 Task: Search one way flight ticket for 3 adults in first from Ponce: Mercedita Airport to Indianapolis: Indianapolis International Airport on 8-5-2023. Choice of flights is Alaska. Number of bags: 1 carry on bag. Price is upto 55000. Outbound departure time preference is 4:15.
Action: Mouse moved to (286, 244)
Screenshot: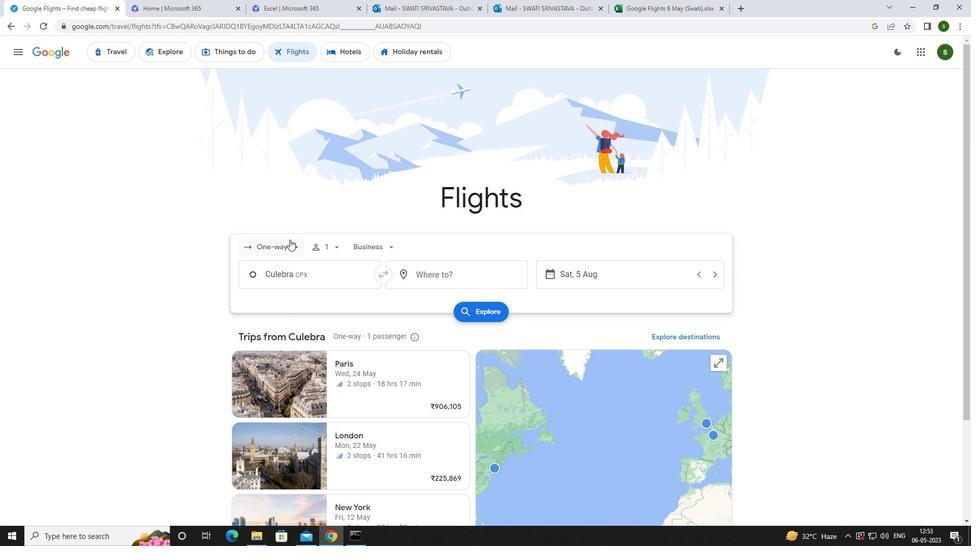 
Action: Mouse pressed left at (286, 244)
Screenshot: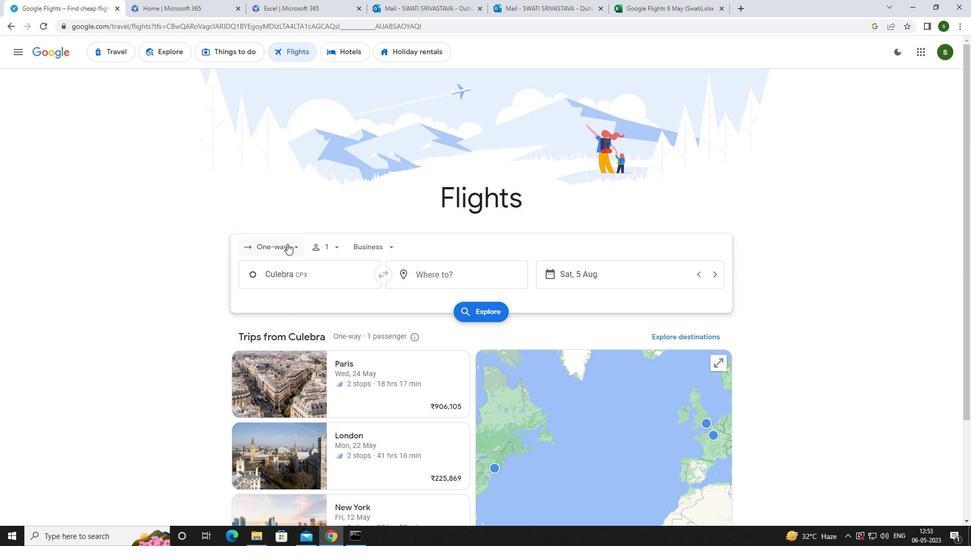 
Action: Mouse moved to (286, 295)
Screenshot: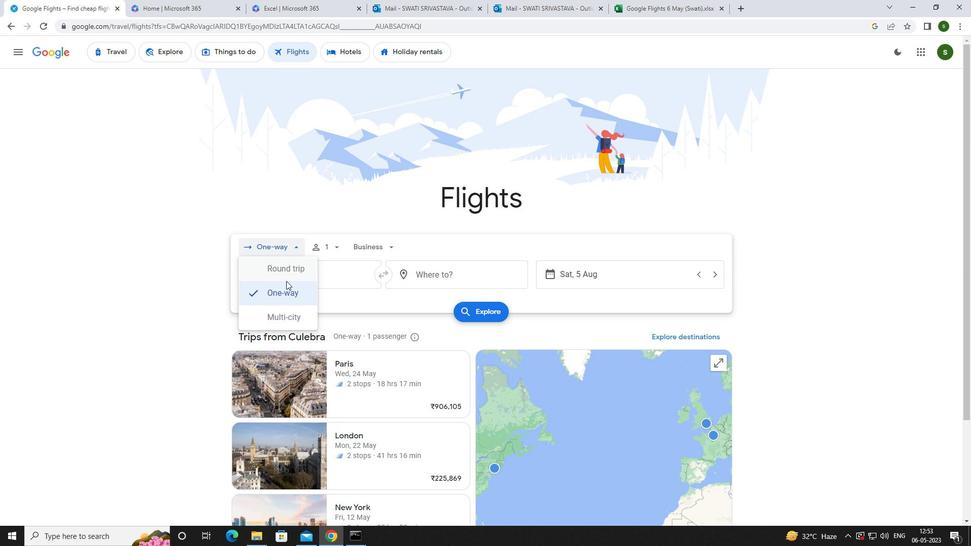 
Action: Mouse pressed left at (286, 295)
Screenshot: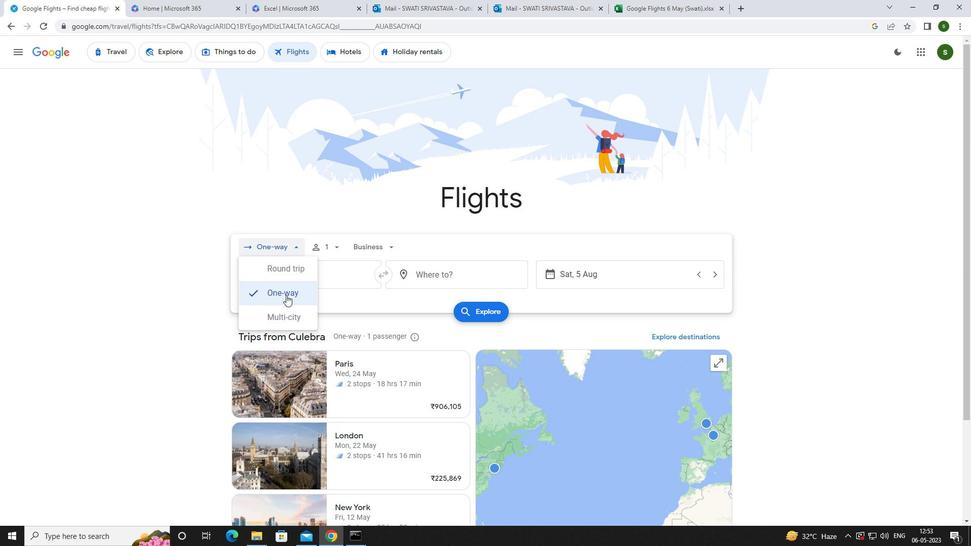 
Action: Mouse moved to (331, 247)
Screenshot: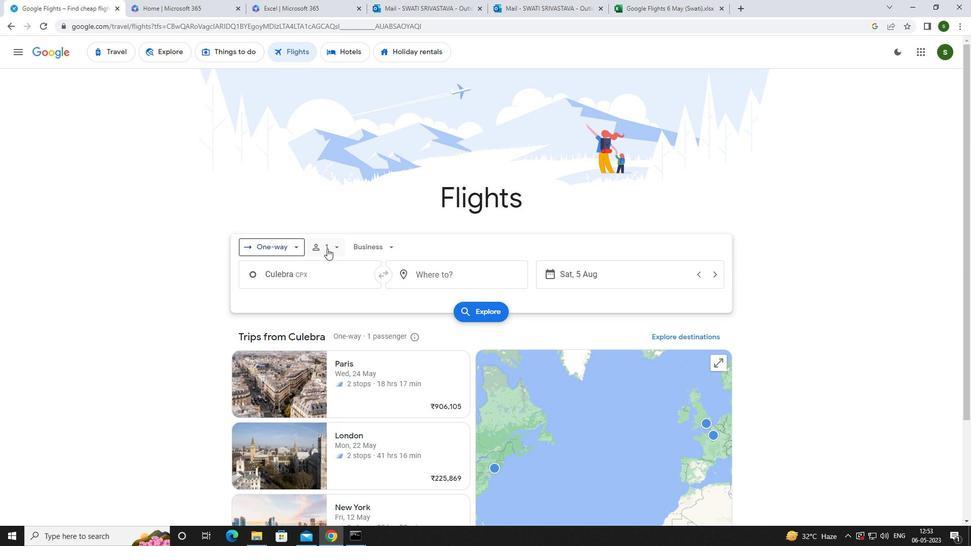 
Action: Mouse pressed left at (331, 247)
Screenshot: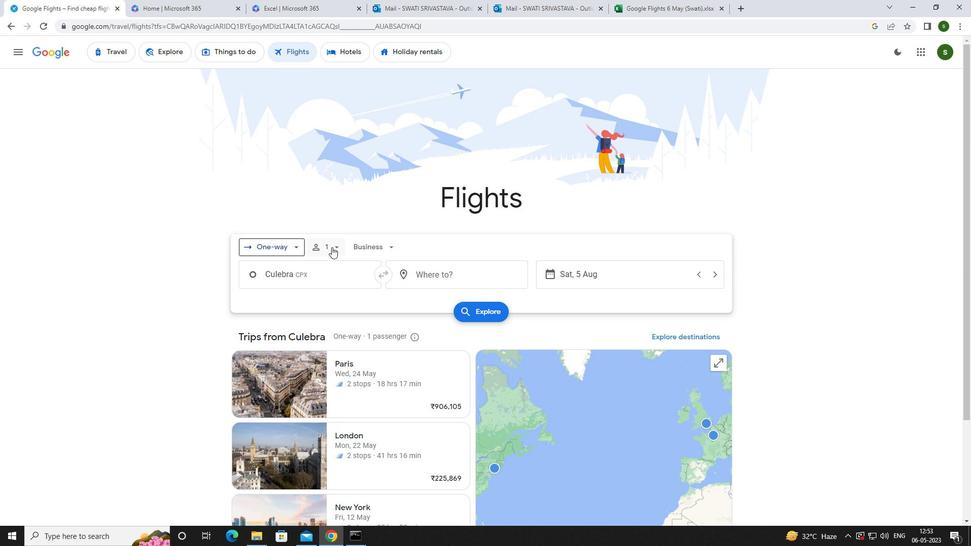 
Action: Mouse moved to (411, 271)
Screenshot: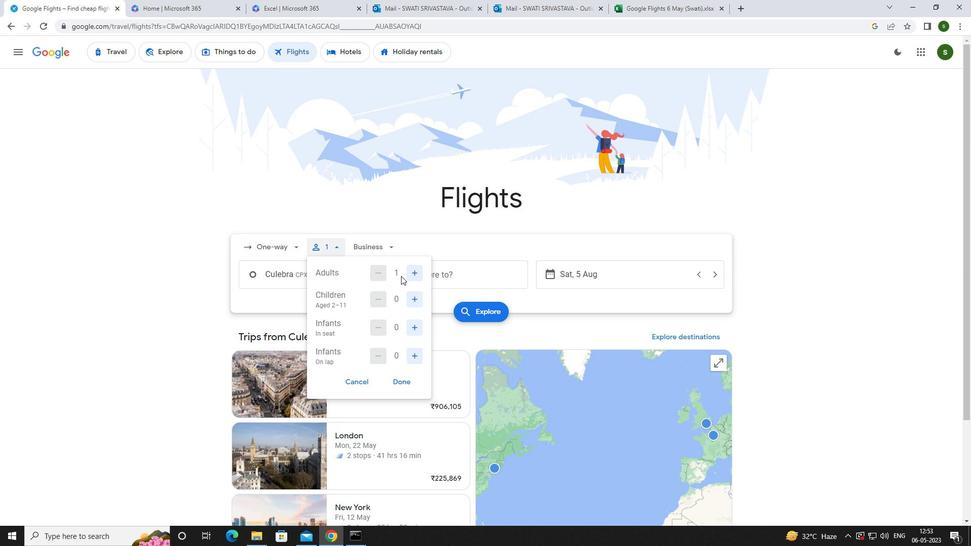 
Action: Mouse pressed left at (411, 271)
Screenshot: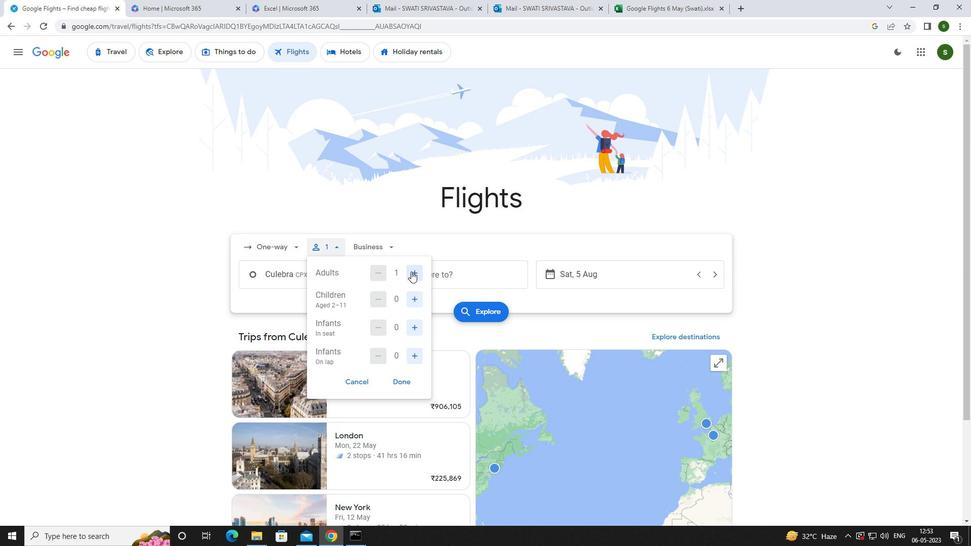 
Action: Mouse pressed left at (411, 271)
Screenshot: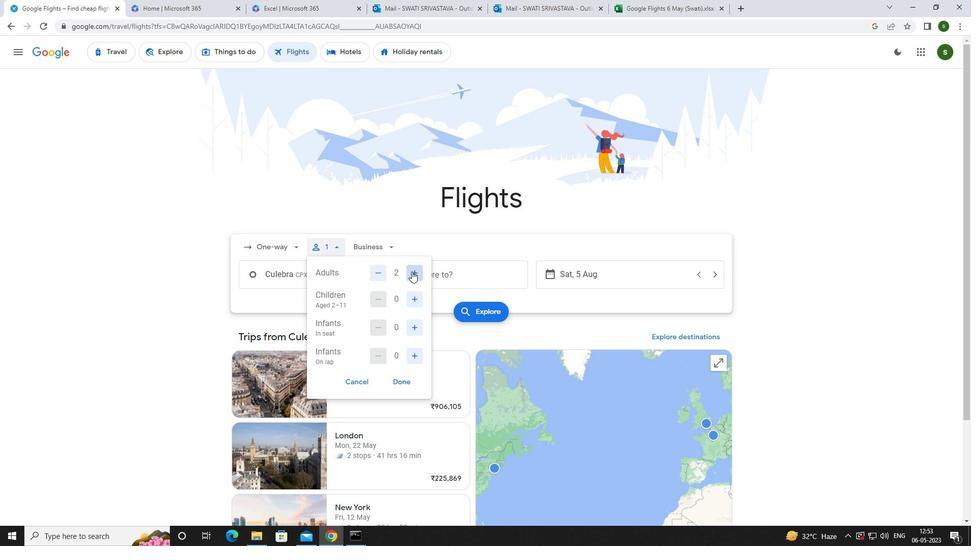 
Action: Mouse moved to (383, 246)
Screenshot: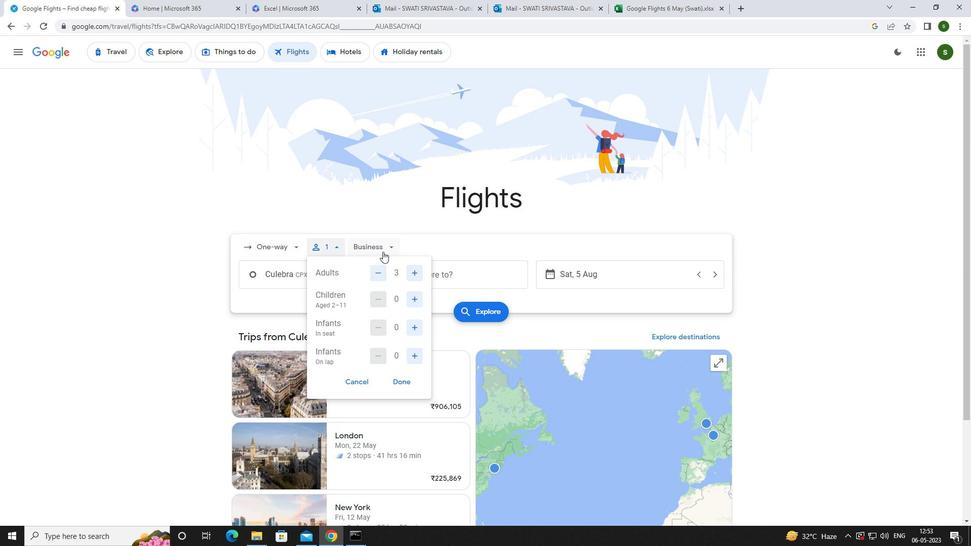 
Action: Mouse pressed left at (383, 246)
Screenshot: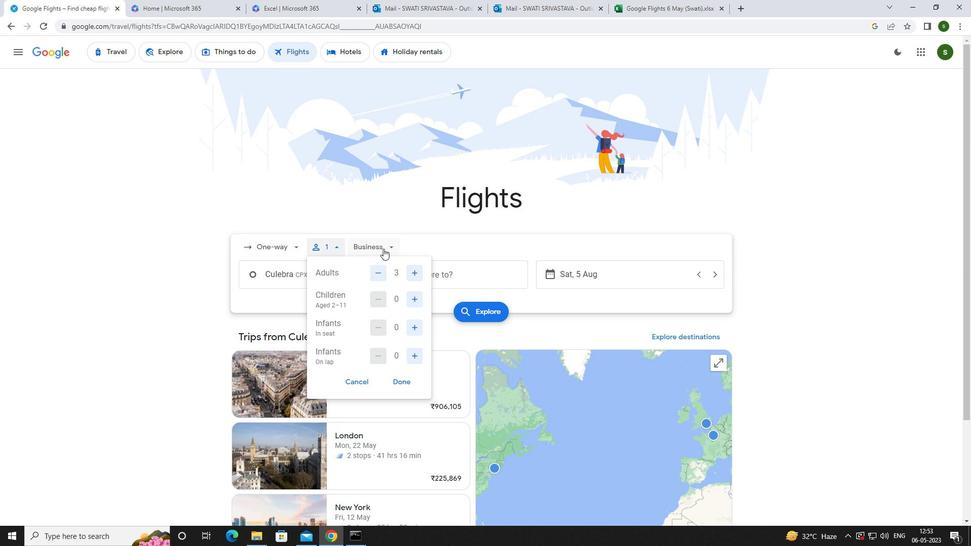 
Action: Mouse moved to (390, 340)
Screenshot: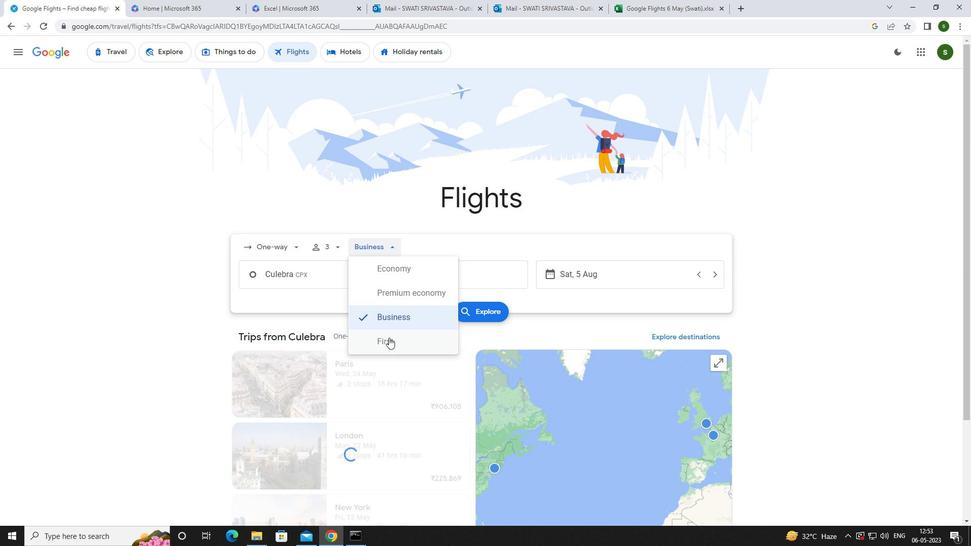 
Action: Mouse pressed left at (390, 340)
Screenshot: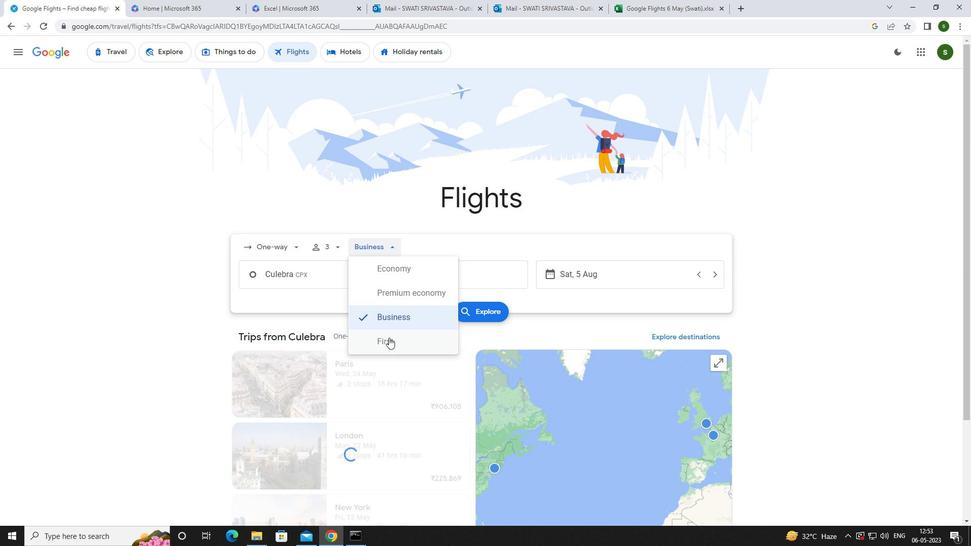 
Action: Mouse moved to (352, 278)
Screenshot: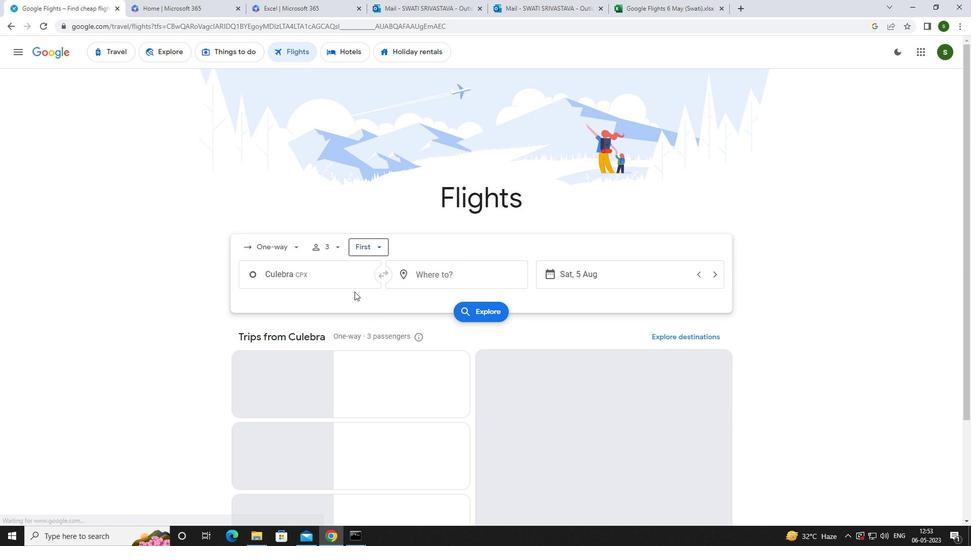 
Action: Mouse pressed left at (352, 278)
Screenshot: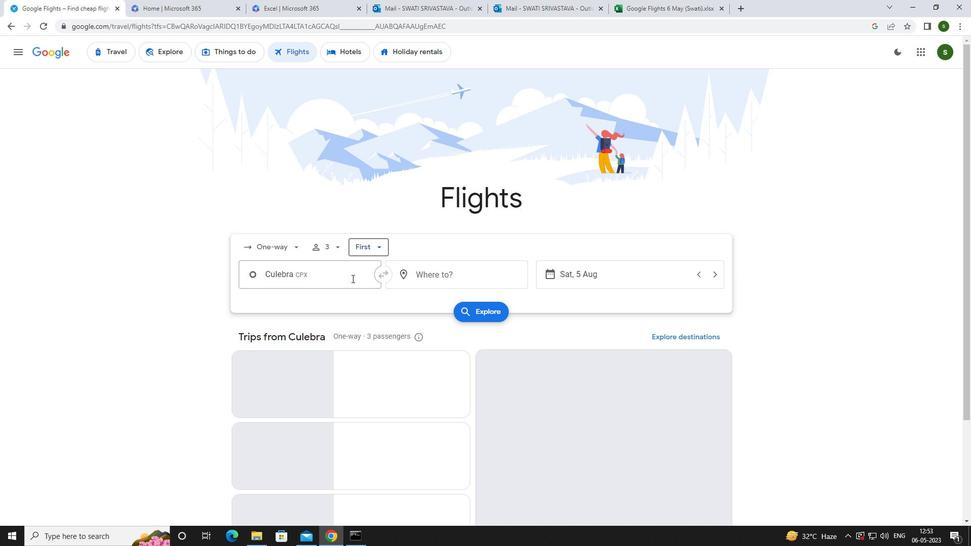 
Action: Key pressed <Key.caps_lock>
Screenshot: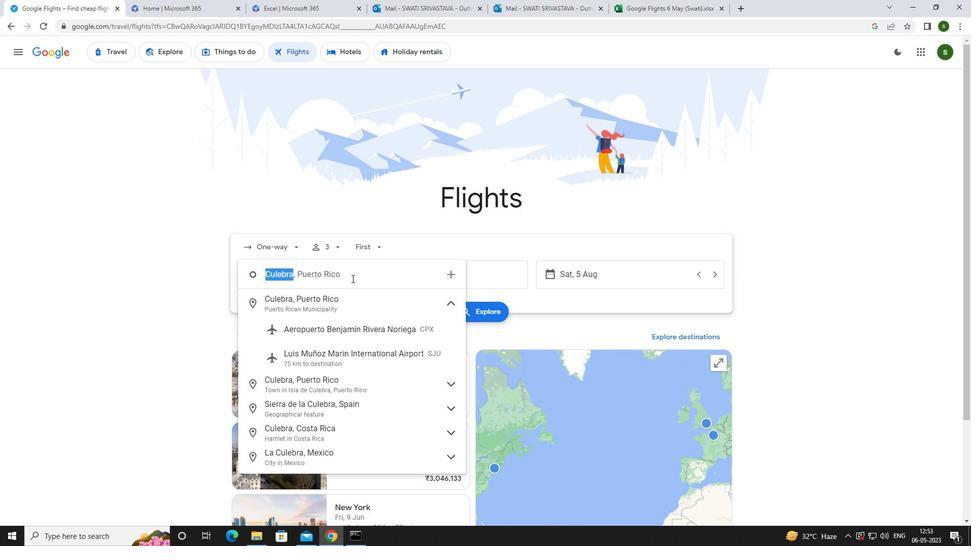 
Action: Mouse moved to (352, 278)
Screenshot: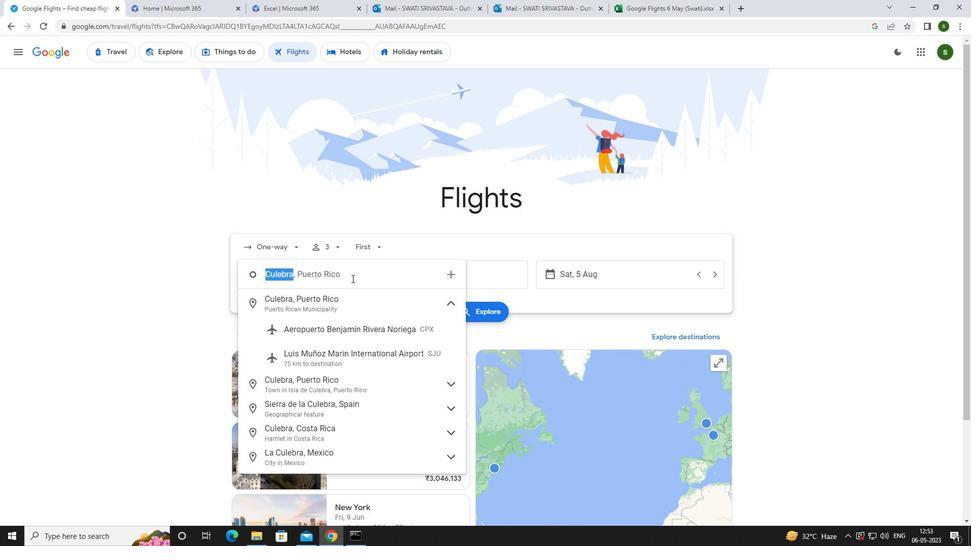 
Action: Key pressed p<Key.caps_lock>Once
Screenshot: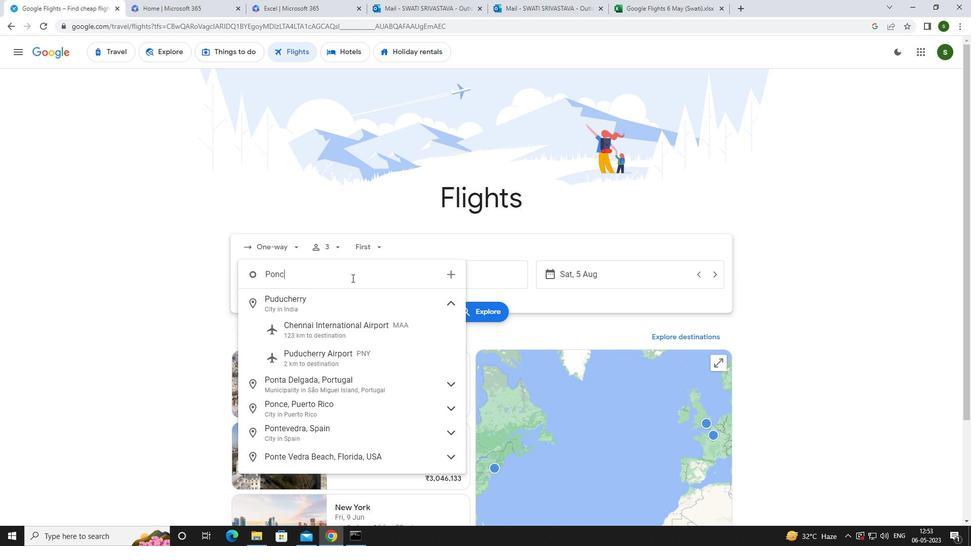 
Action: Mouse moved to (363, 357)
Screenshot: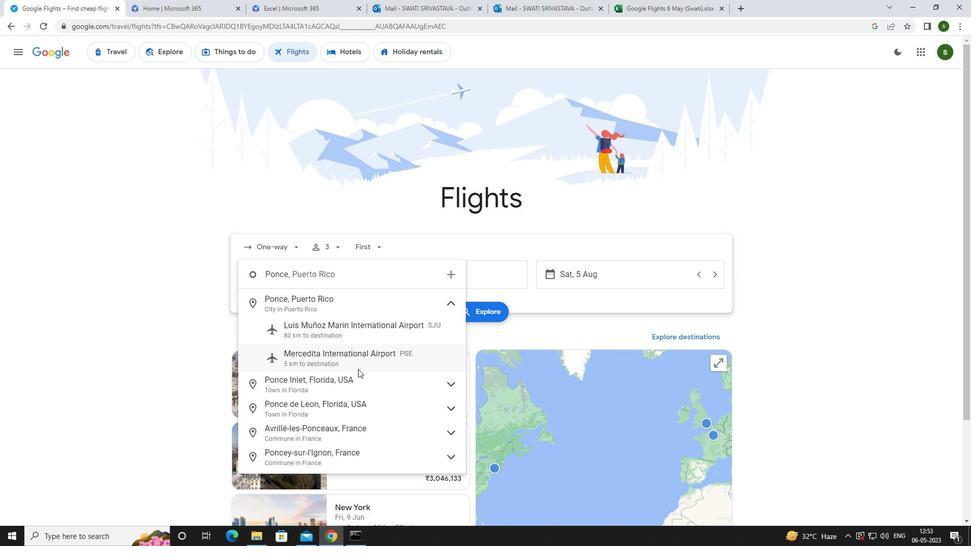 
Action: Mouse pressed left at (363, 357)
Screenshot: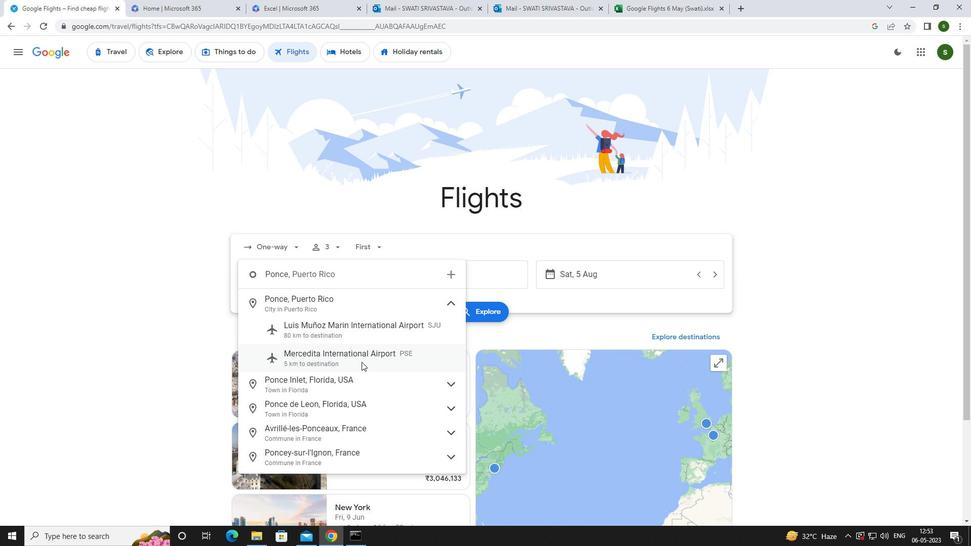 
Action: Mouse moved to (471, 279)
Screenshot: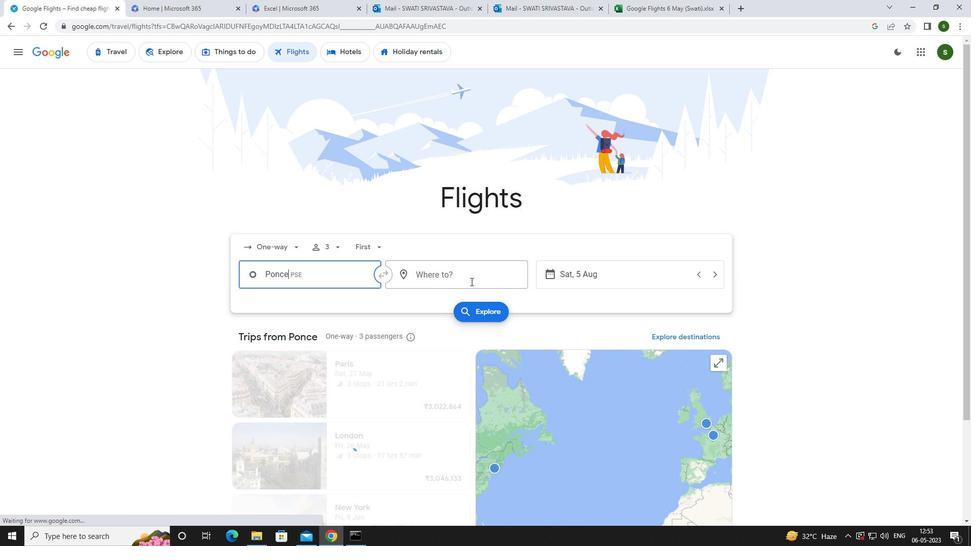 
Action: Mouse pressed left at (471, 279)
Screenshot: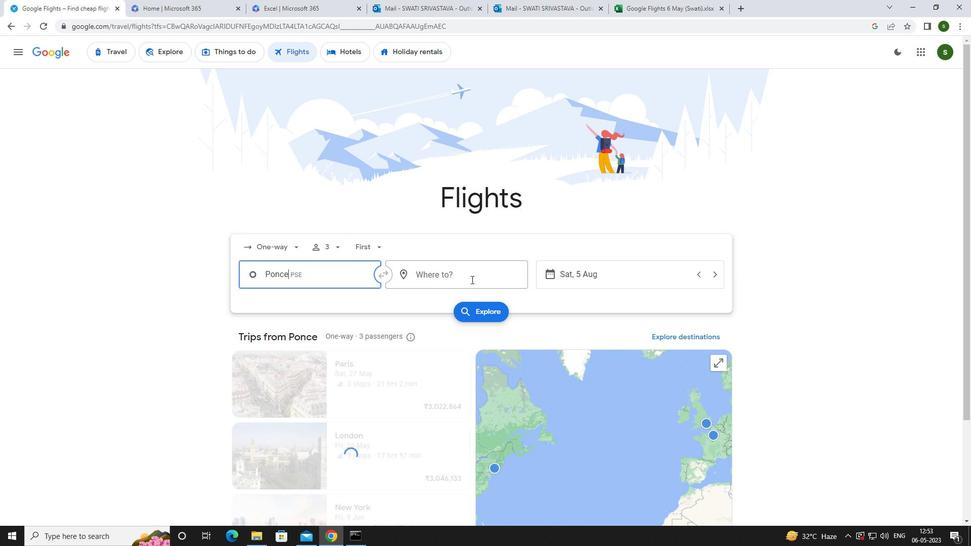 
Action: Mouse moved to (471, 279)
Screenshot: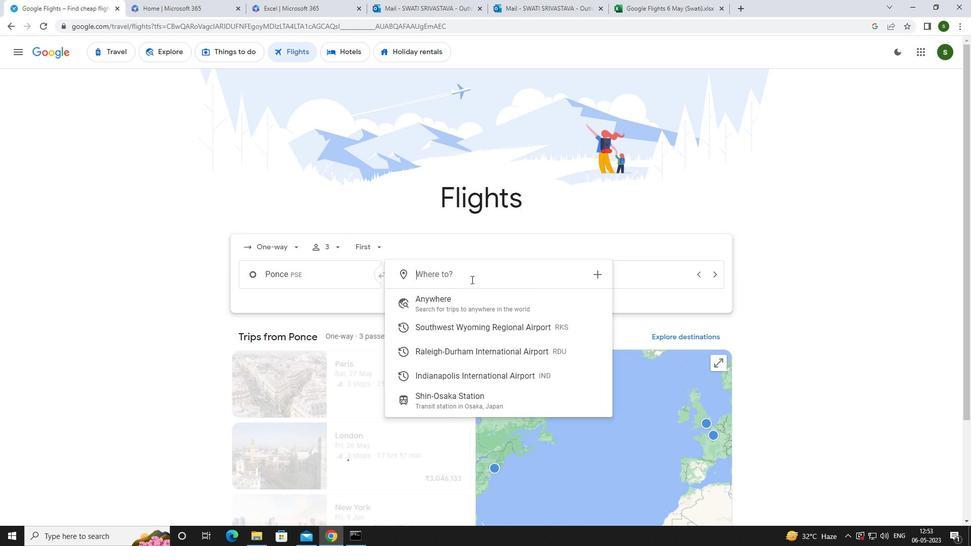 
Action: Key pressed <Key.caps_lock>i<Key.caps_lock>ndianapol
Screenshot: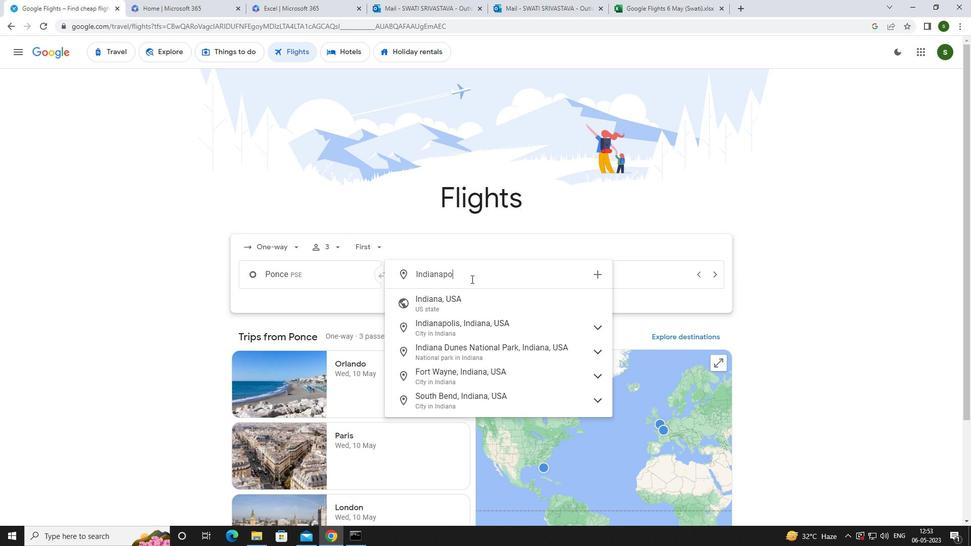 
Action: Mouse moved to (475, 326)
Screenshot: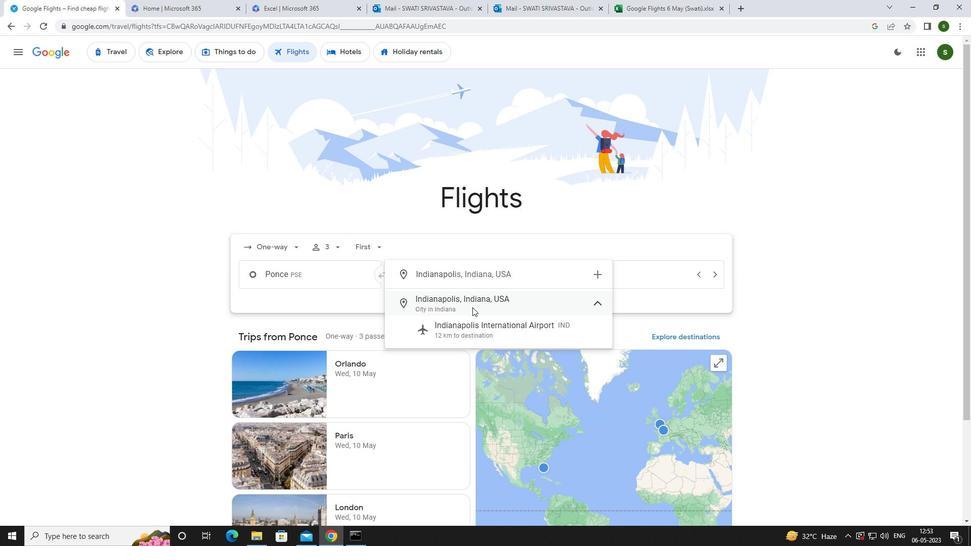 
Action: Mouse pressed left at (475, 326)
Screenshot: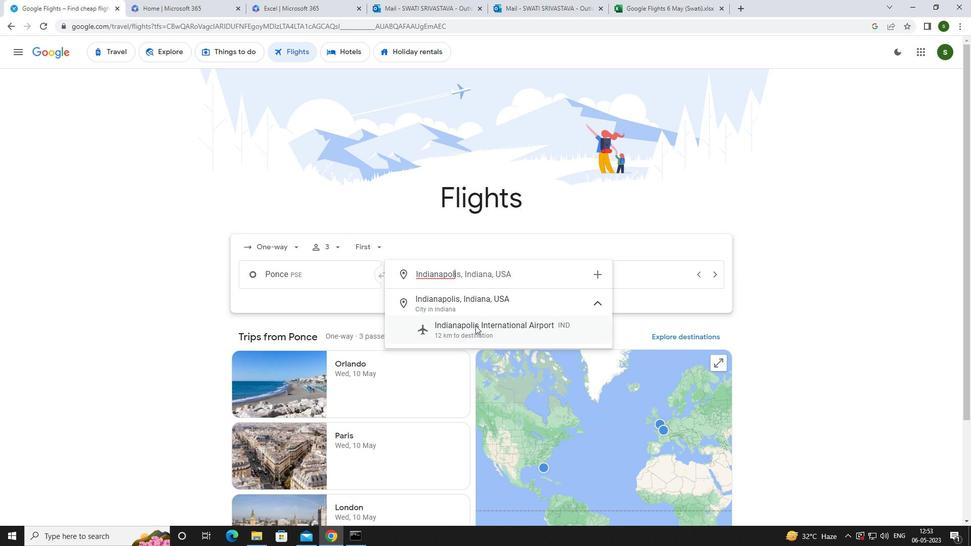 
Action: Mouse moved to (603, 280)
Screenshot: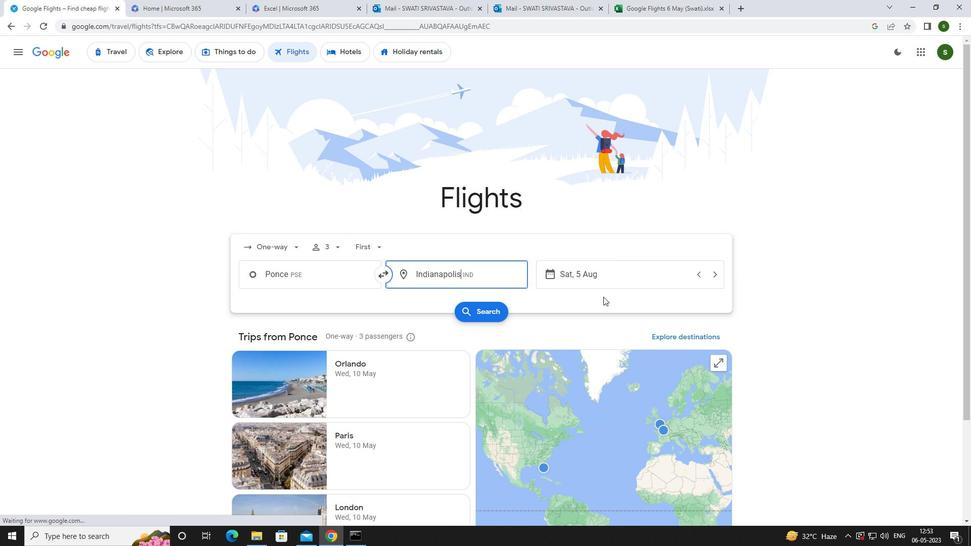 
Action: Mouse pressed left at (603, 280)
Screenshot: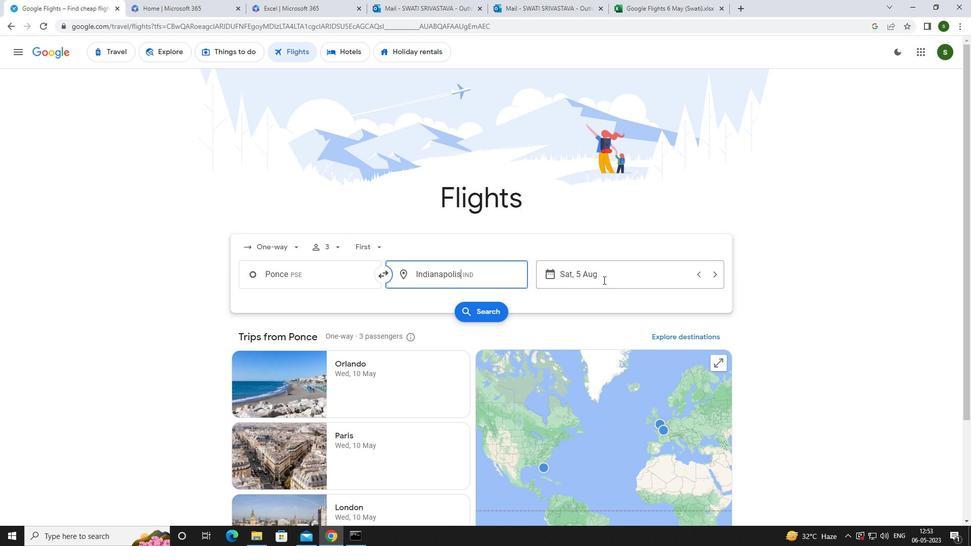 
Action: Mouse moved to (508, 337)
Screenshot: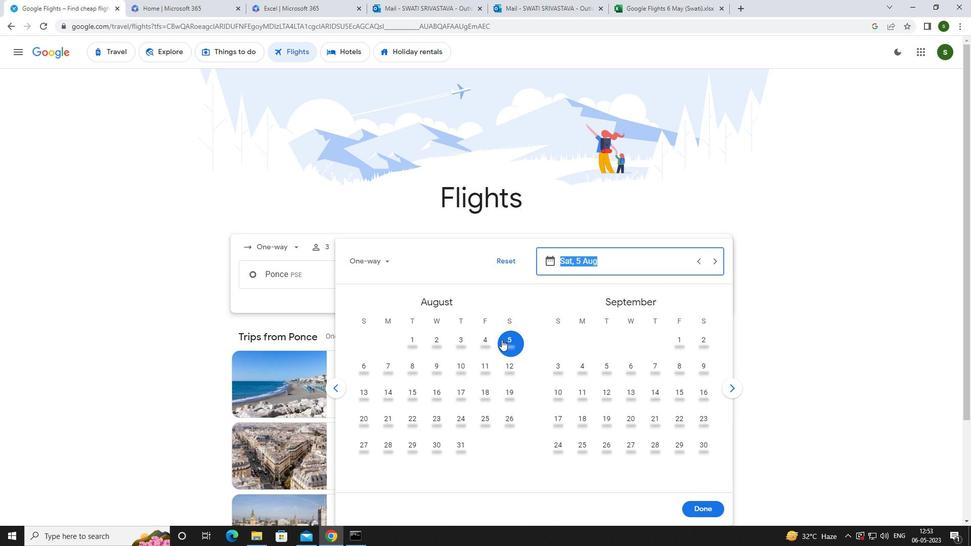 
Action: Mouse pressed left at (508, 337)
Screenshot: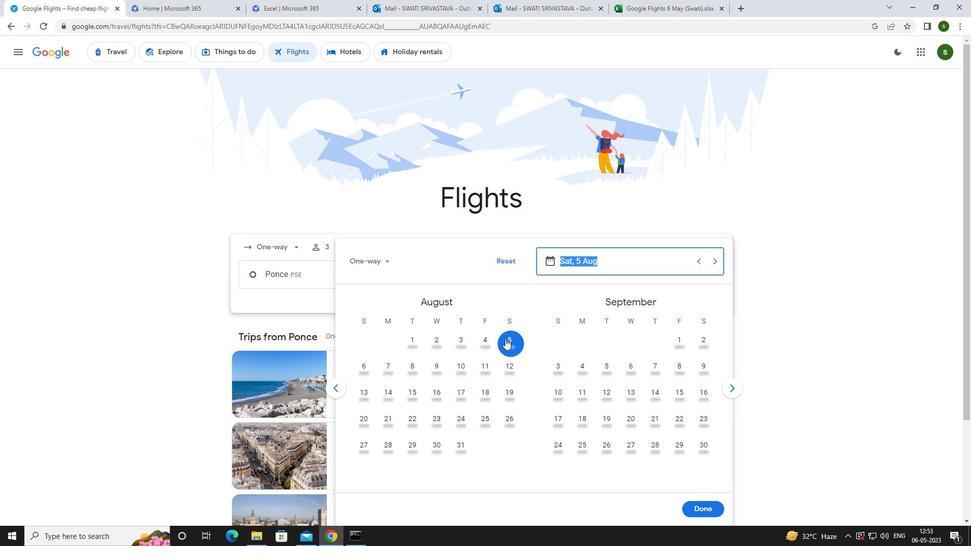 
Action: Mouse moved to (686, 508)
Screenshot: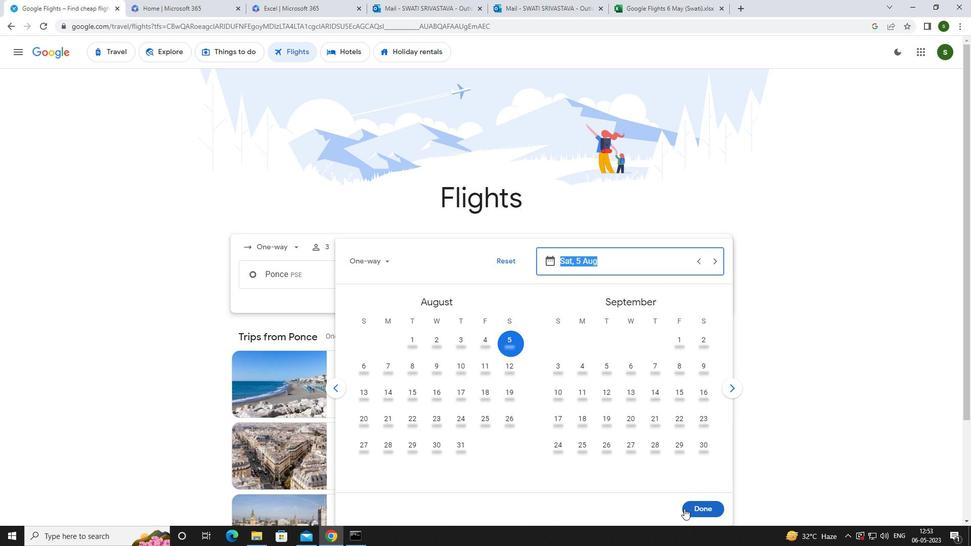
Action: Mouse pressed left at (686, 508)
Screenshot: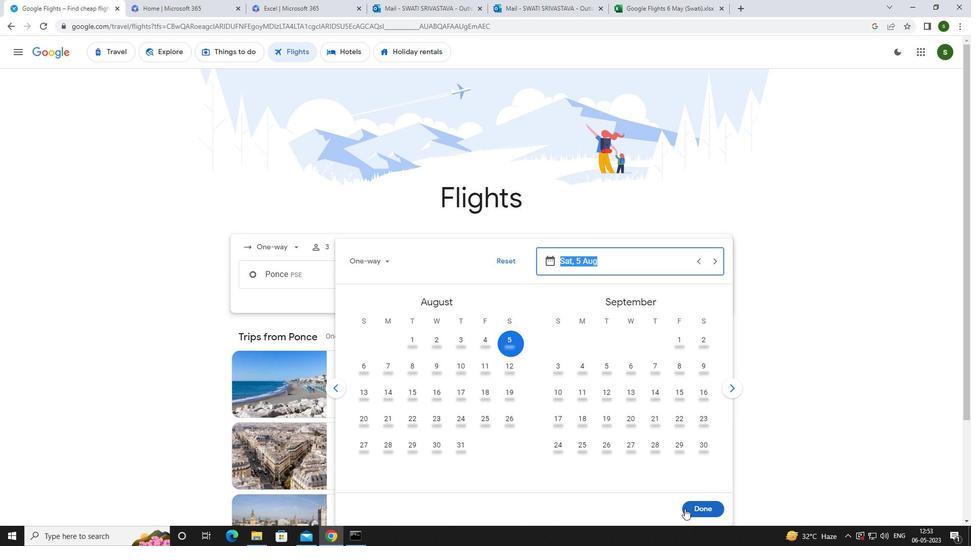 
Action: Mouse moved to (464, 302)
Screenshot: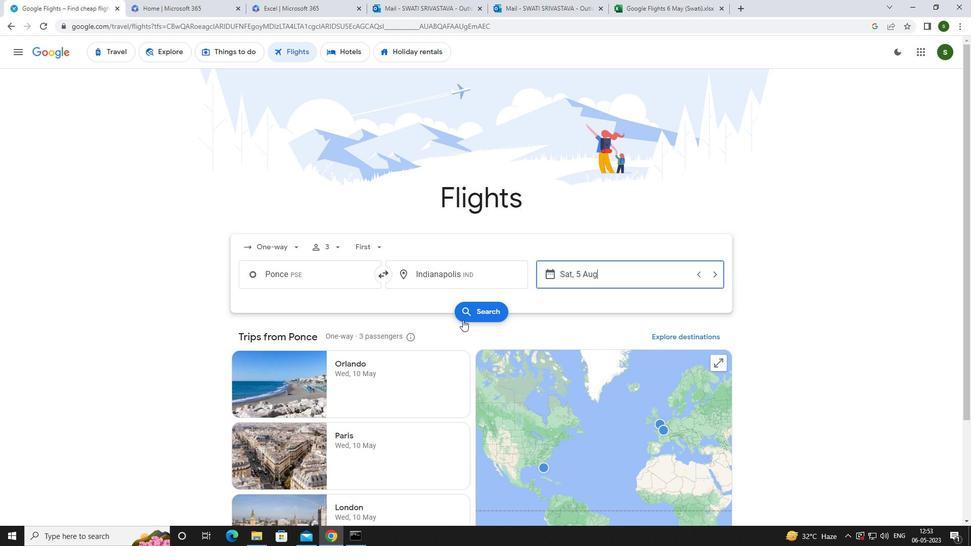 
Action: Mouse pressed left at (464, 302)
Screenshot: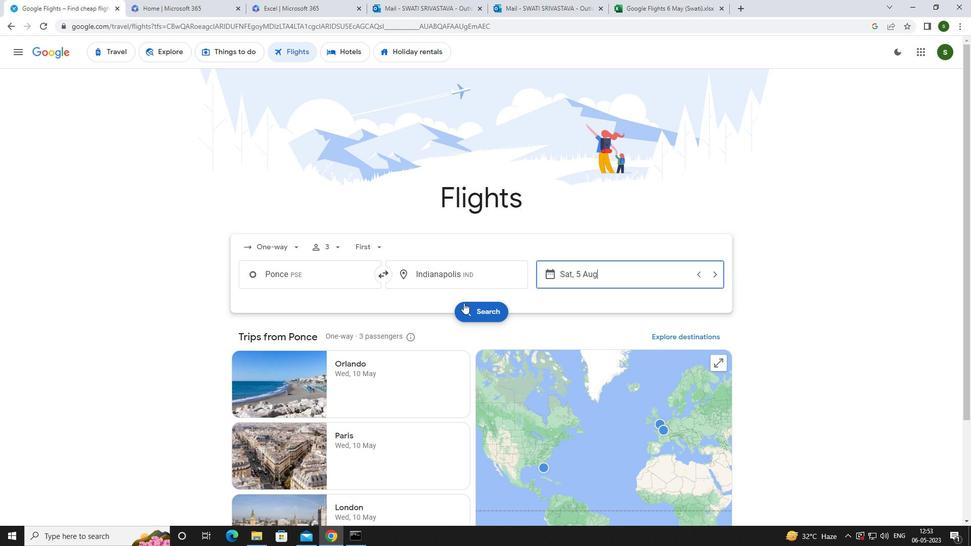 
Action: Mouse moved to (253, 142)
Screenshot: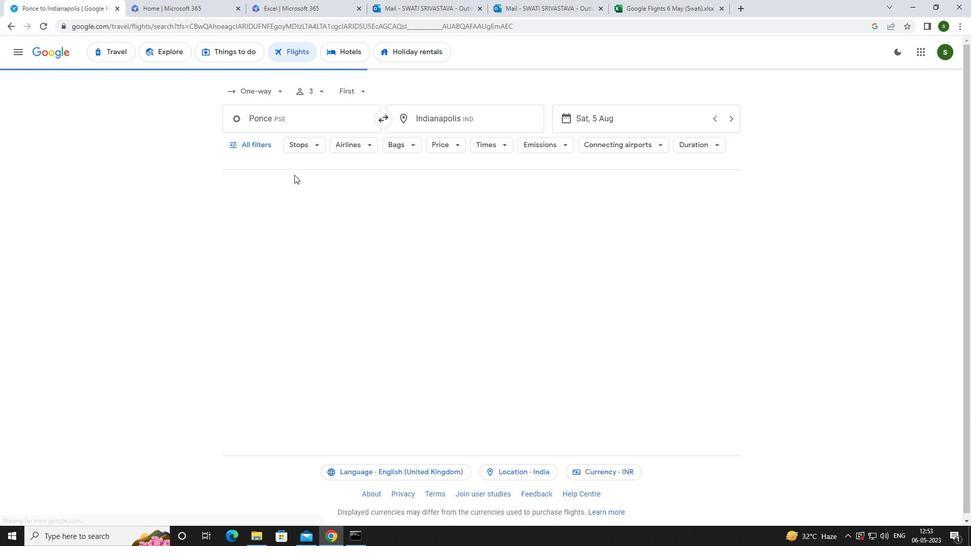 
Action: Mouse pressed left at (253, 142)
Screenshot: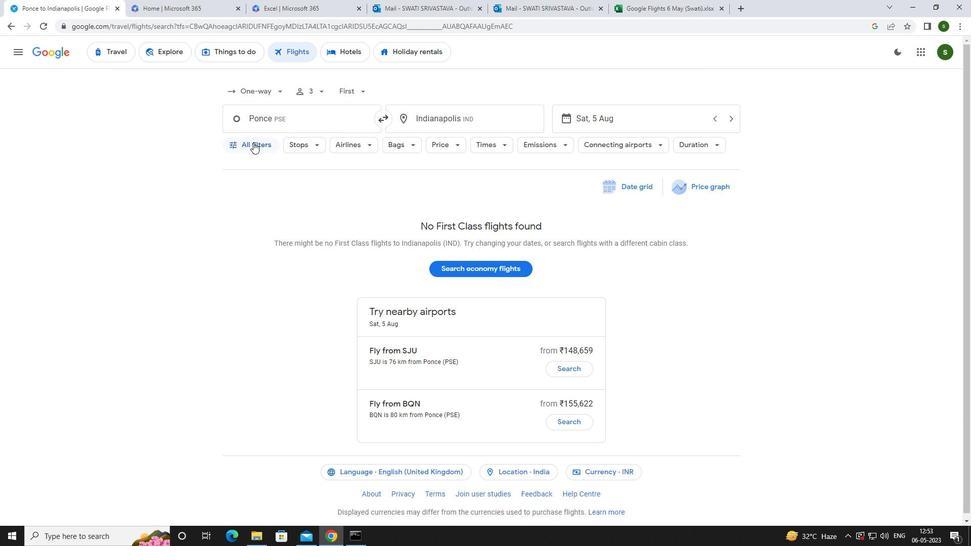 
Action: Mouse moved to (375, 359)
Screenshot: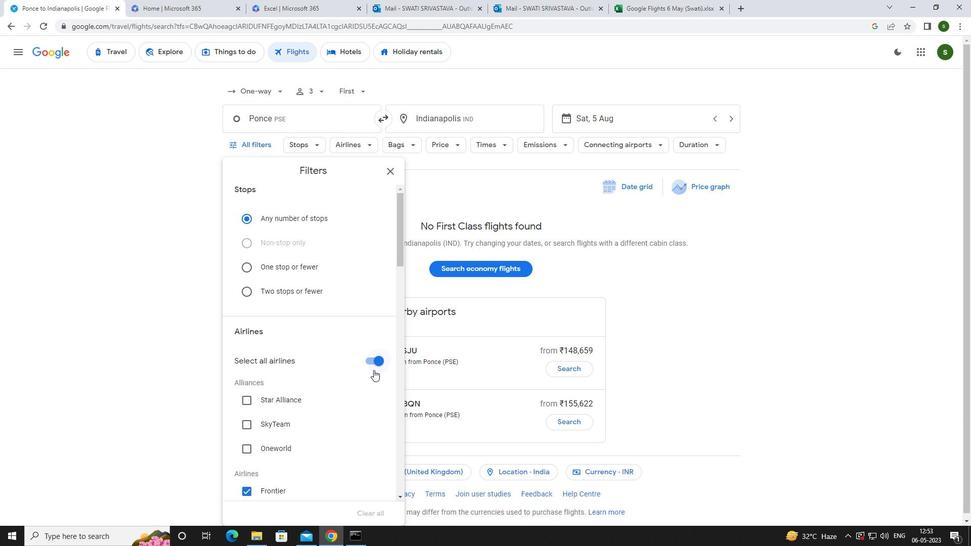 
Action: Mouse pressed left at (375, 359)
Screenshot: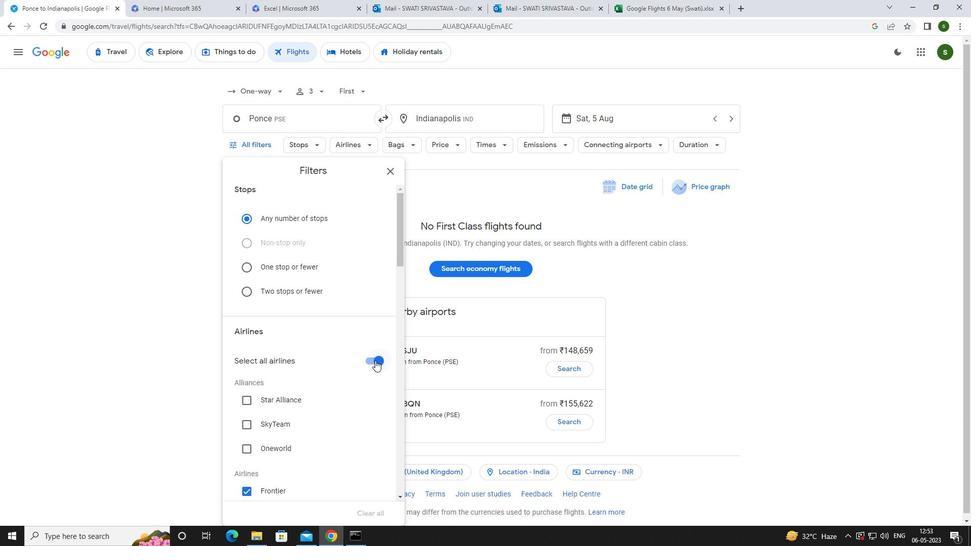 
Action: Mouse moved to (335, 354)
Screenshot: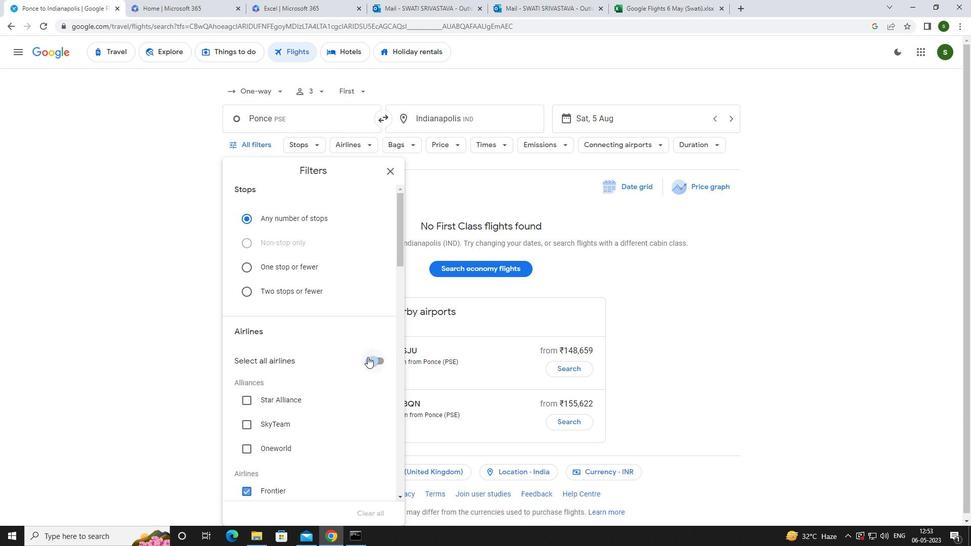 
Action: Mouse scrolled (335, 354) with delta (0, 0)
Screenshot: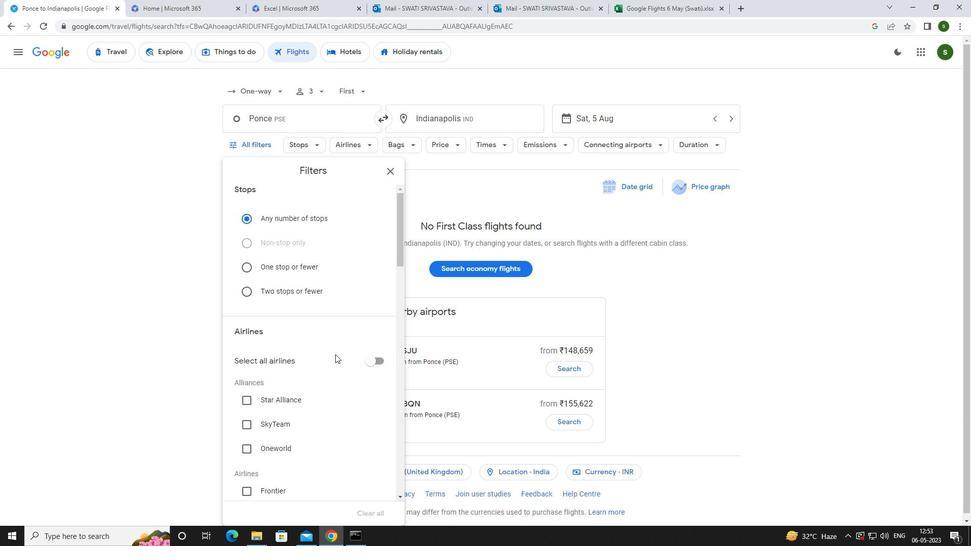
Action: Mouse scrolled (335, 354) with delta (0, 0)
Screenshot: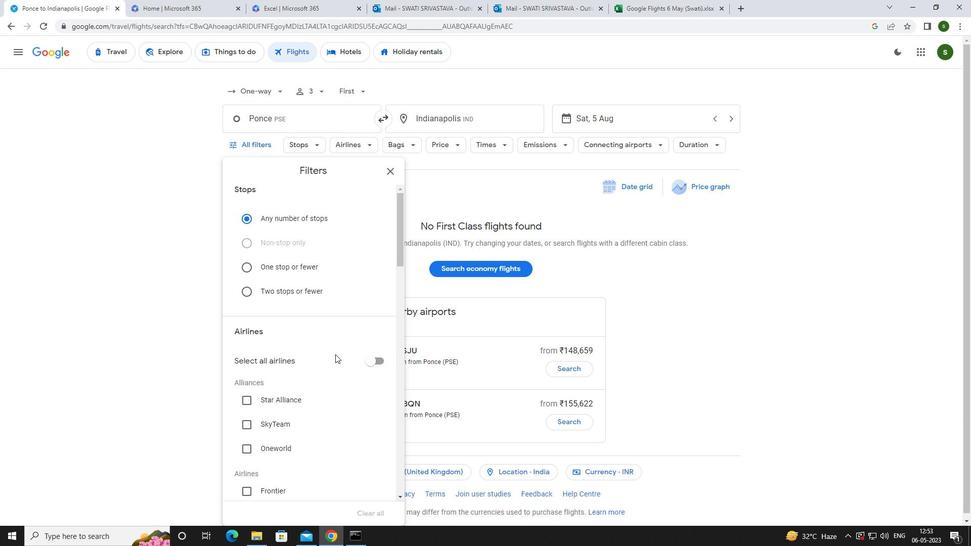 
Action: Mouse scrolled (335, 354) with delta (0, 0)
Screenshot: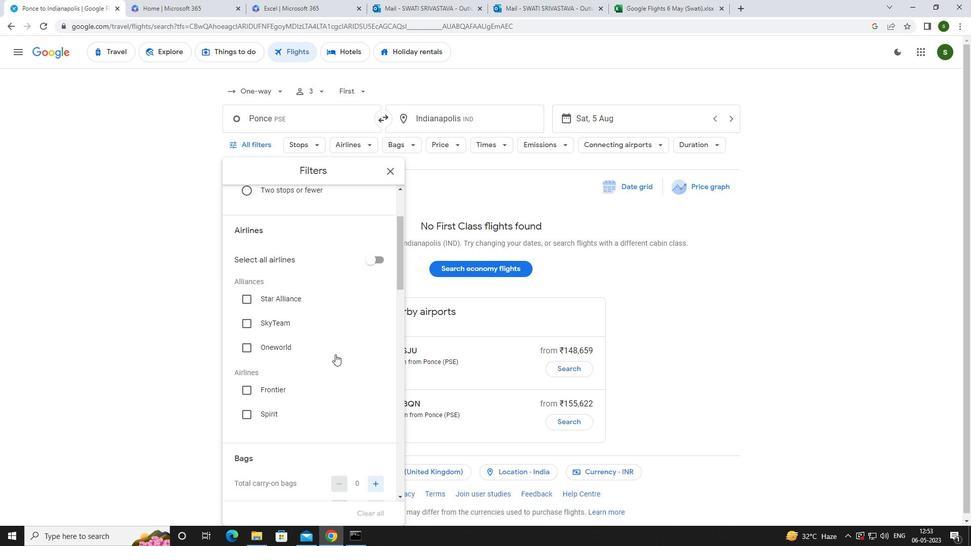 
Action: Mouse scrolled (335, 354) with delta (0, 0)
Screenshot: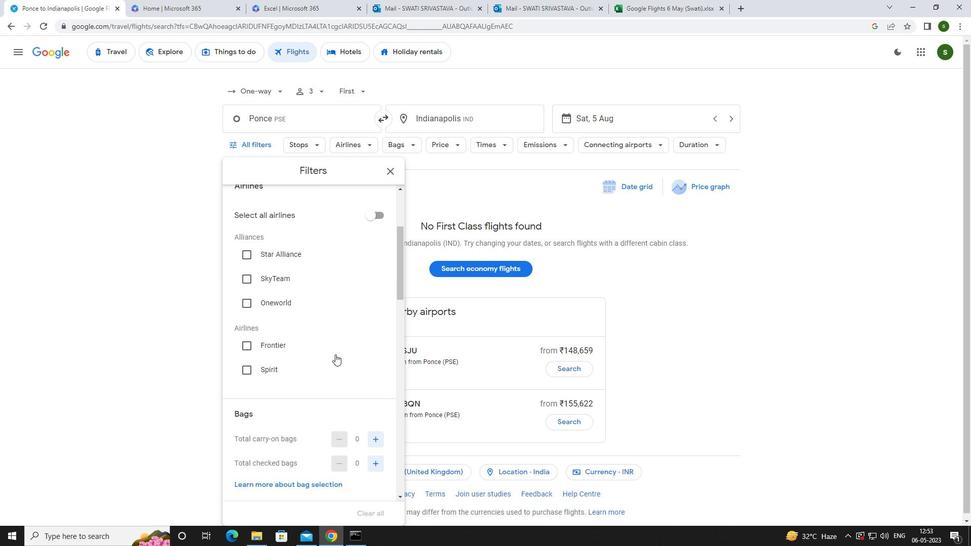 
Action: Mouse moved to (373, 378)
Screenshot: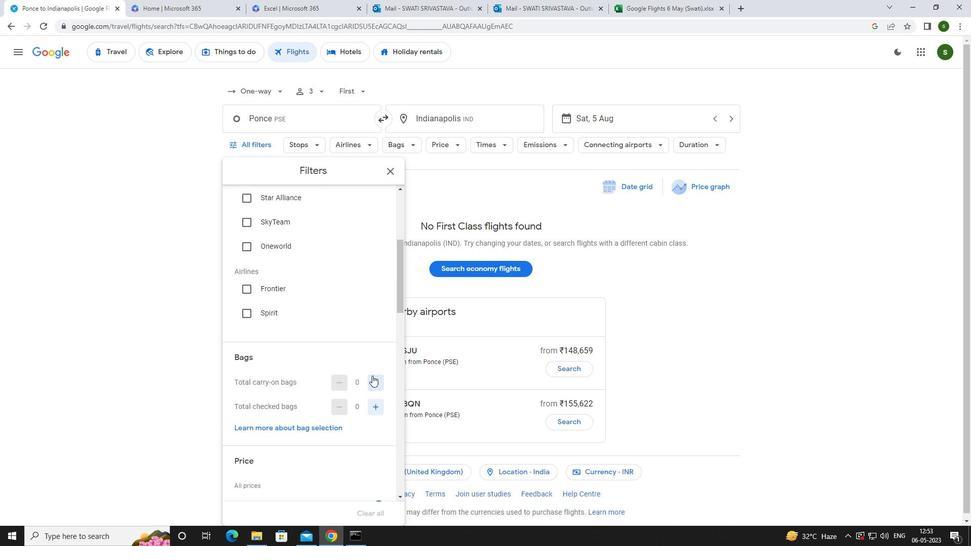 
Action: Mouse pressed left at (373, 378)
Screenshot: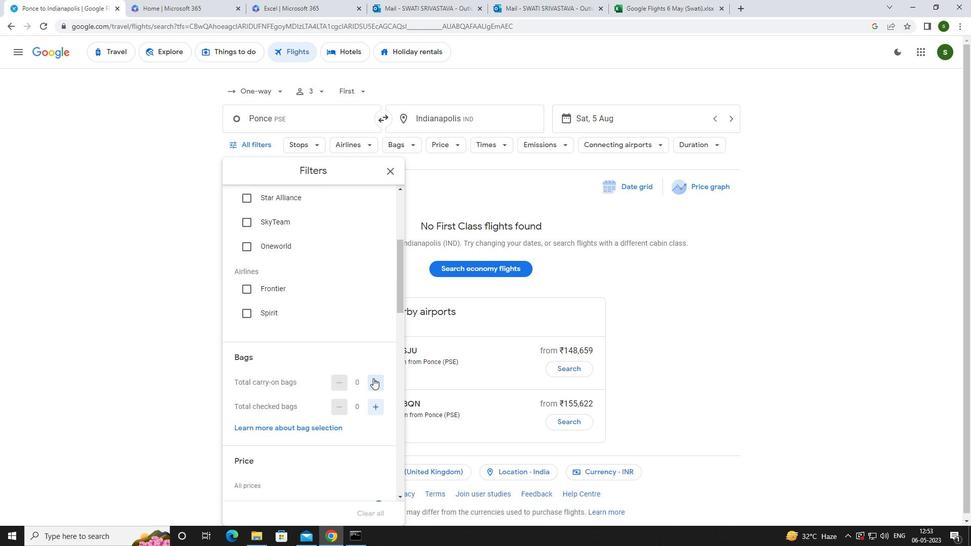 
Action: Mouse scrolled (373, 378) with delta (0, 0)
Screenshot: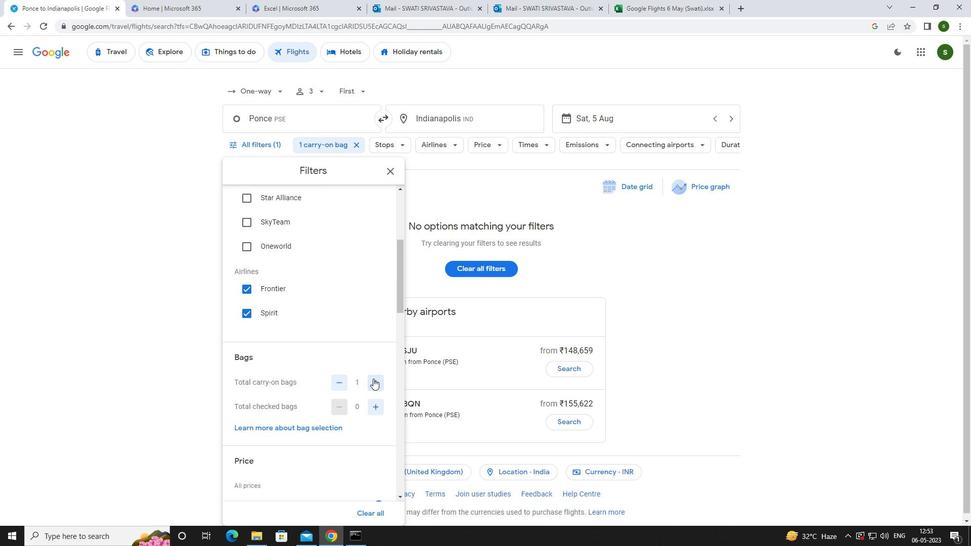 
Action: Mouse scrolled (373, 378) with delta (0, 0)
Screenshot: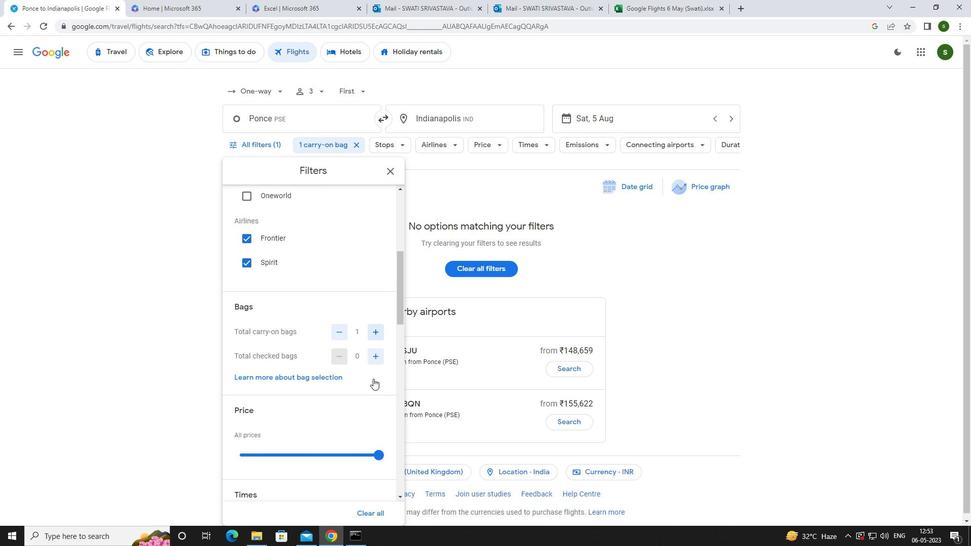 
Action: Mouse scrolled (373, 378) with delta (0, 0)
Screenshot: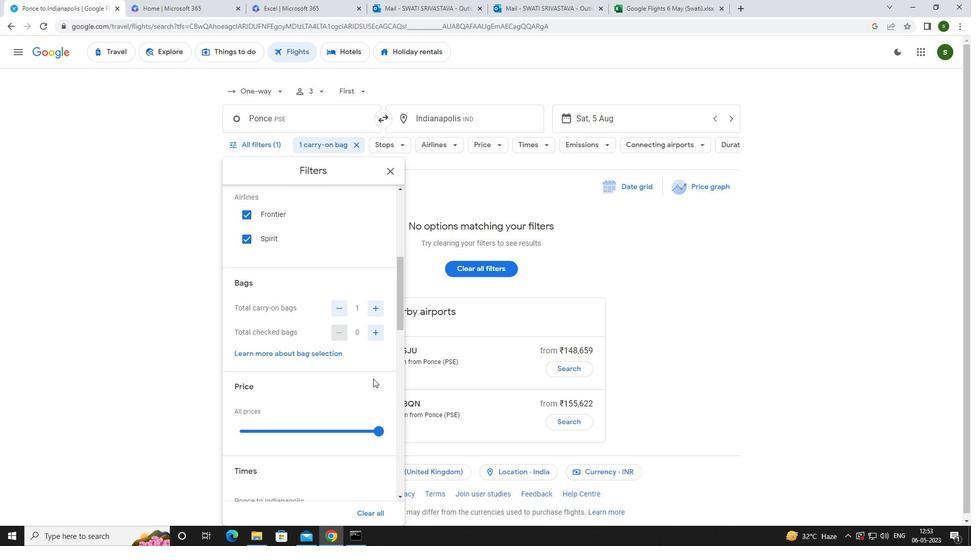
Action: Mouse moved to (378, 352)
Screenshot: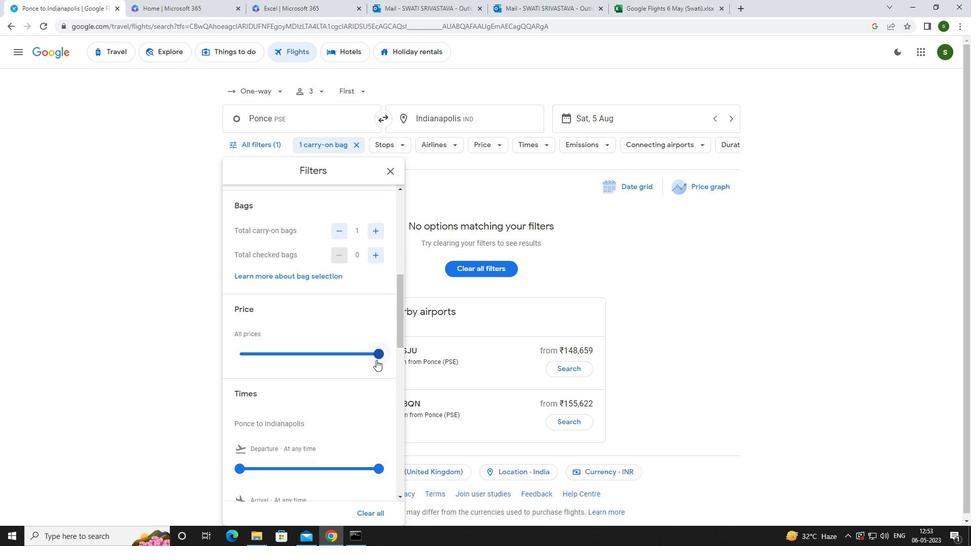 
Action: Mouse pressed left at (378, 352)
Screenshot: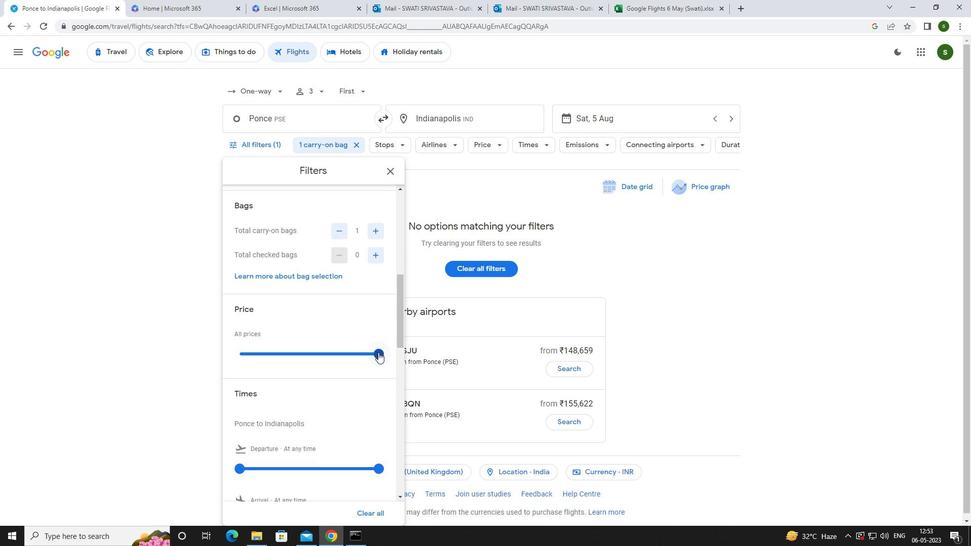
Action: Mouse scrolled (378, 352) with delta (0, 0)
Screenshot: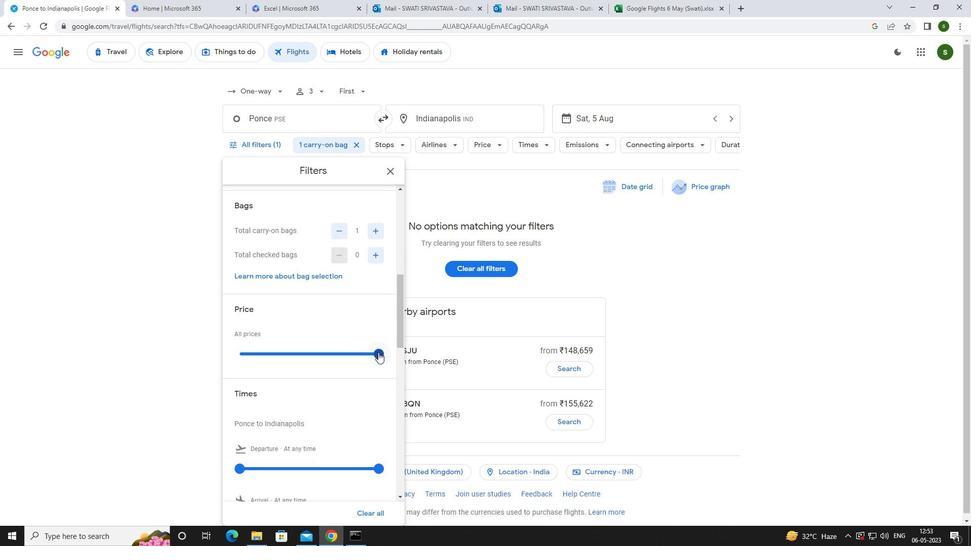 
Action: Mouse scrolled (378, 352) with delta (0, 0)
Screenshot: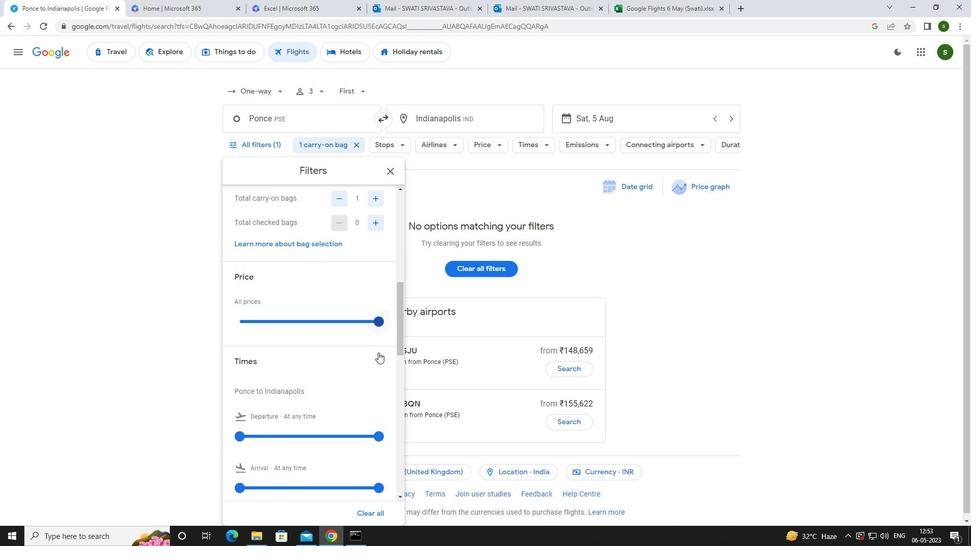 
Action: Mouse moved to (243, 367)
Screenshot: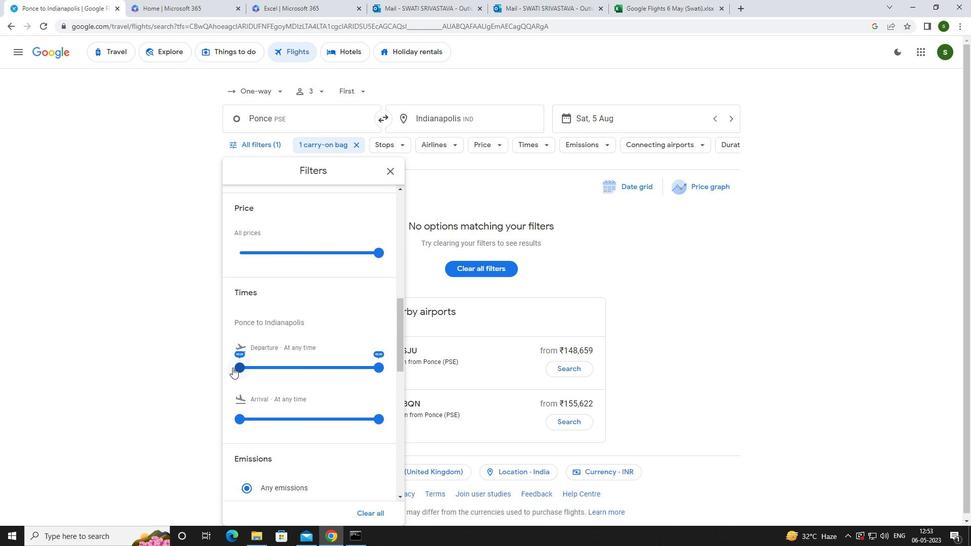 
Action: Mouse pressed left at (243, 367)
Screenshot: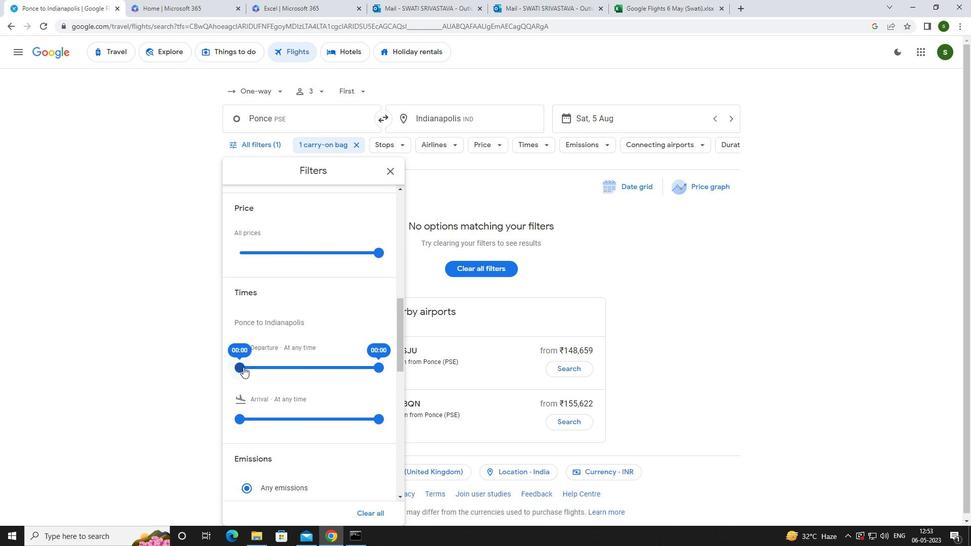 
Action: Mouse moved to (178, 365)
Screenshot: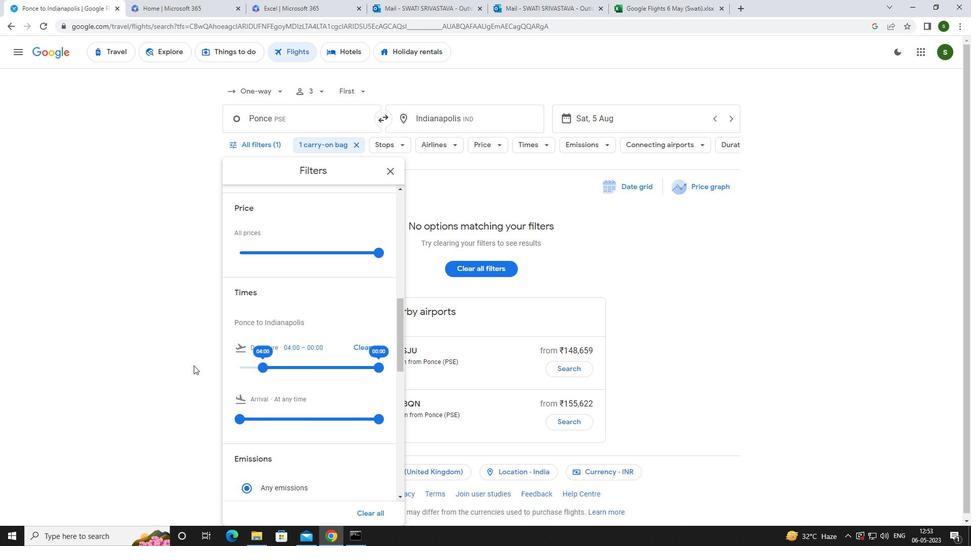 
Action: Mouse pressed left at (178, 365)
Screenshot: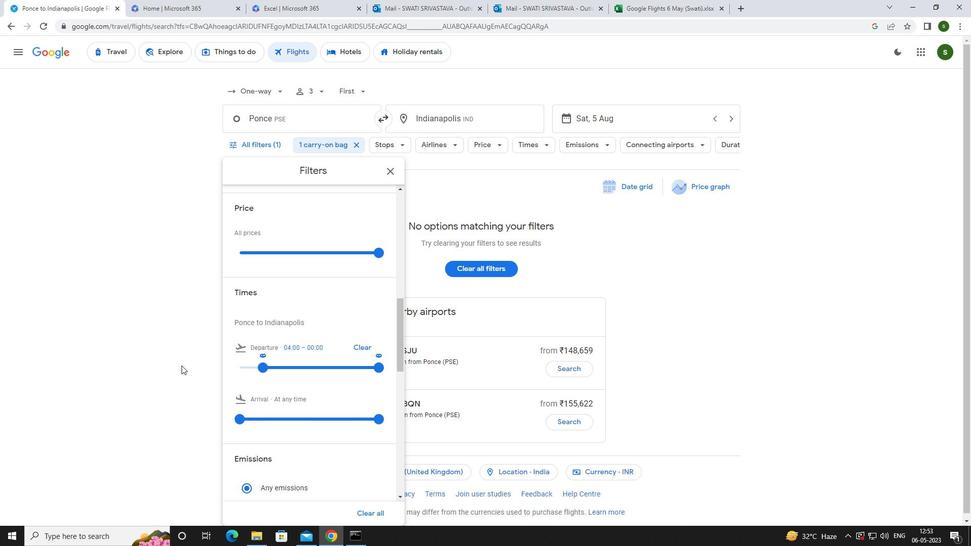 
